 Task: In the  document expense.txt Use the feature 'and check spelling and grammer' Select the body of letter and change paragraph spacing to  'Double' Select the word Good Evening and change font size to  30
Action: Mouse moved to (140, 76)
Screenshot: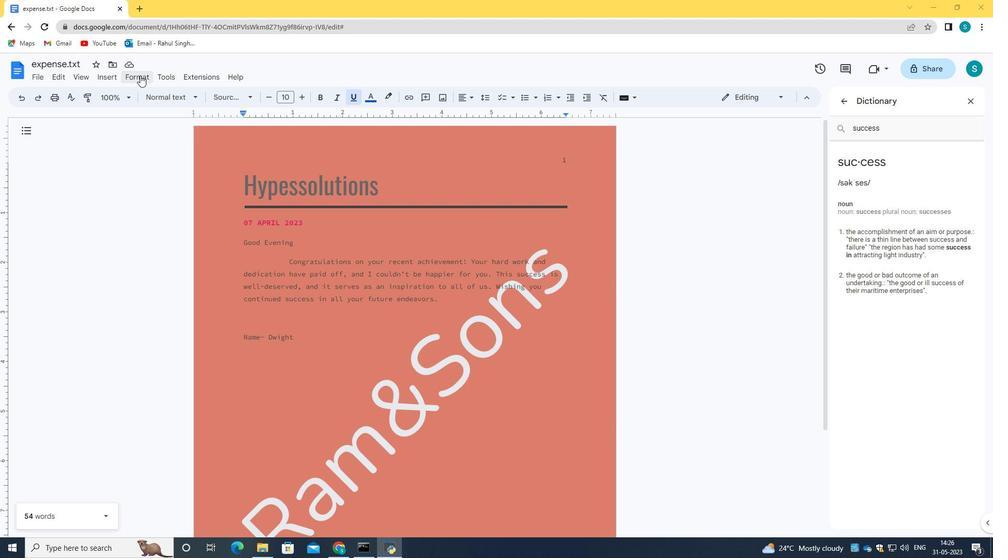 
Action: Mouse pressed left at (140, 76)
Screenshot: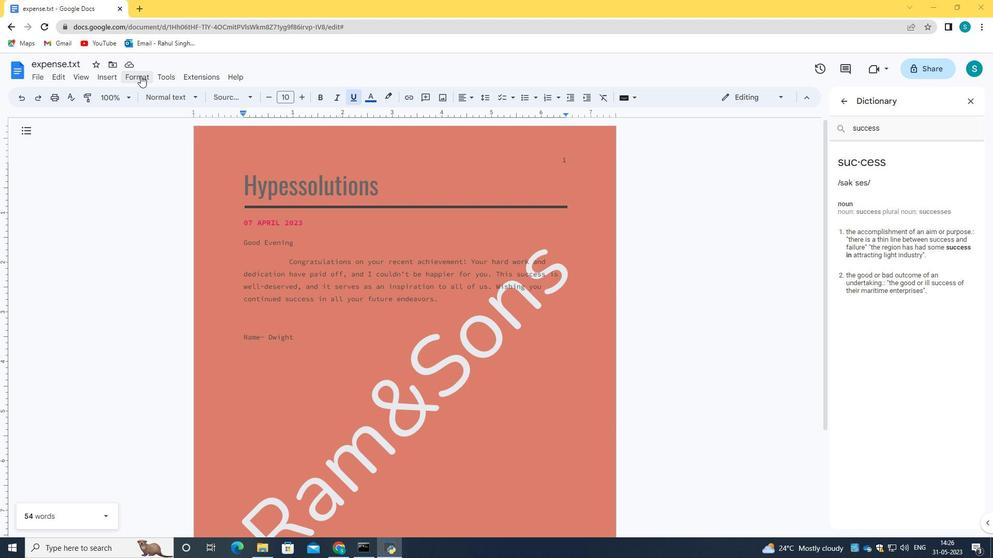 
Action: Mouse moved to (61, 147)
Screenshot: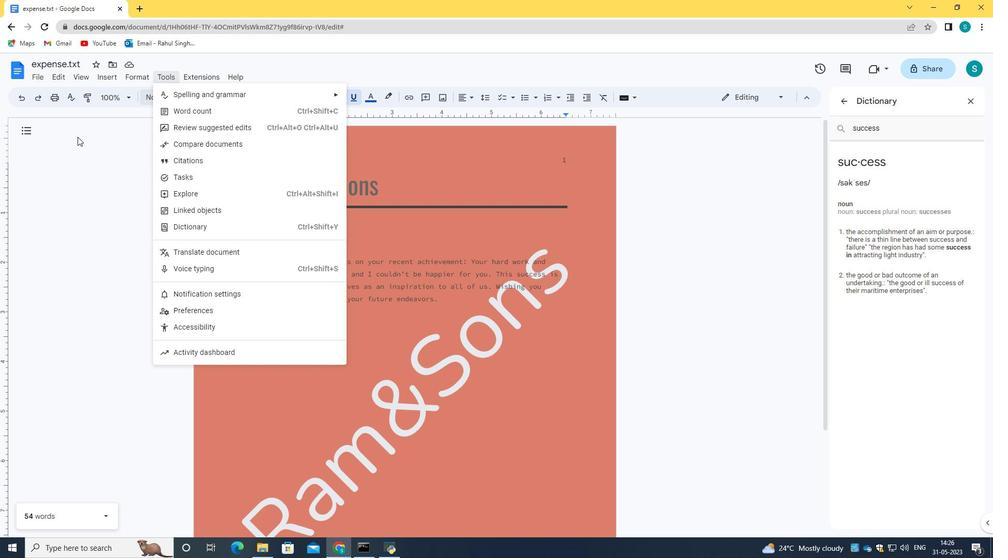 
Action: Mouse pressed left at (61, 147)
Screenshot: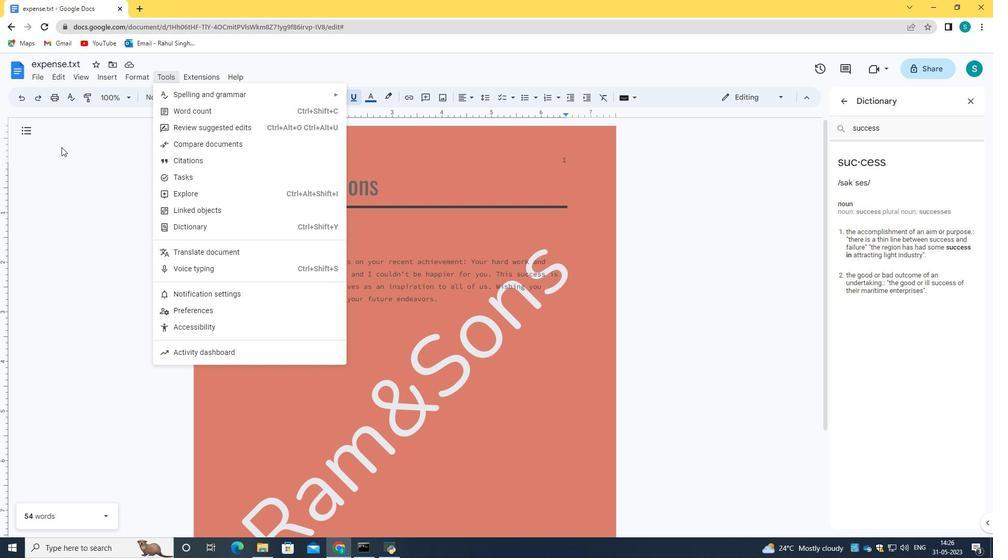 
Action: Mouse moved to (74, 97)
Screenshot: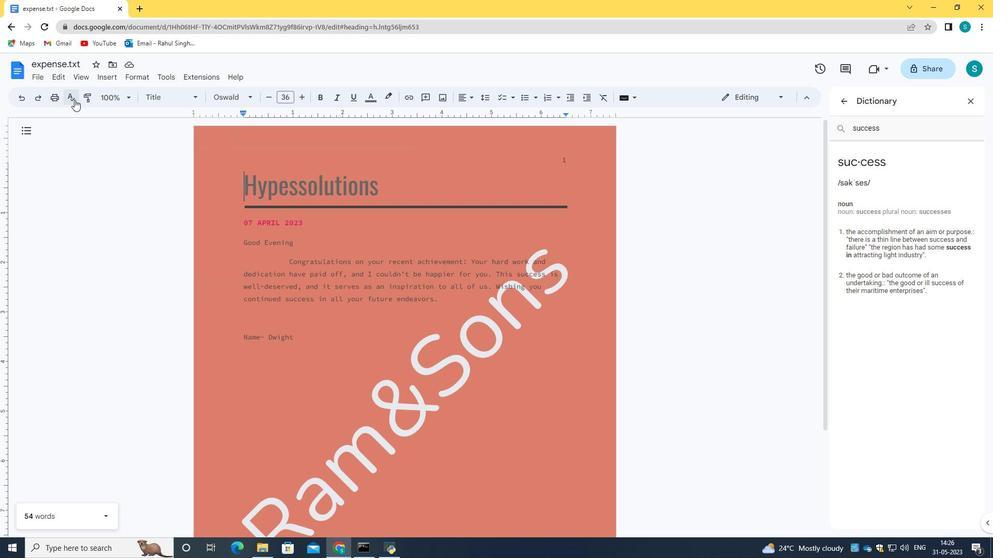 
Action: Mouse pressed left at (74, 97)
Screenshot: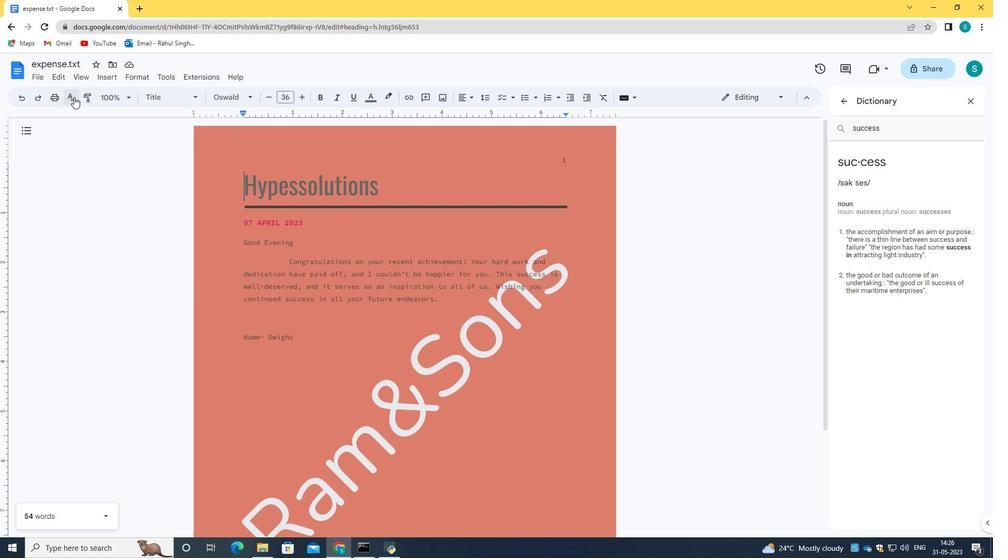 
Action: Mouse moved to (753, 249)
Screenshot: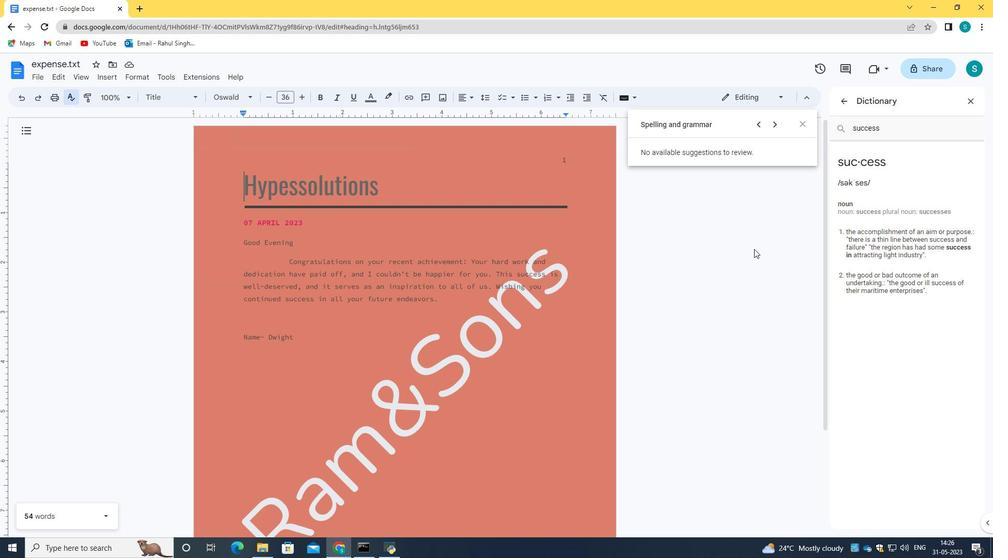 
Action: Mouse pressed left at (753, 249)
Screenshot: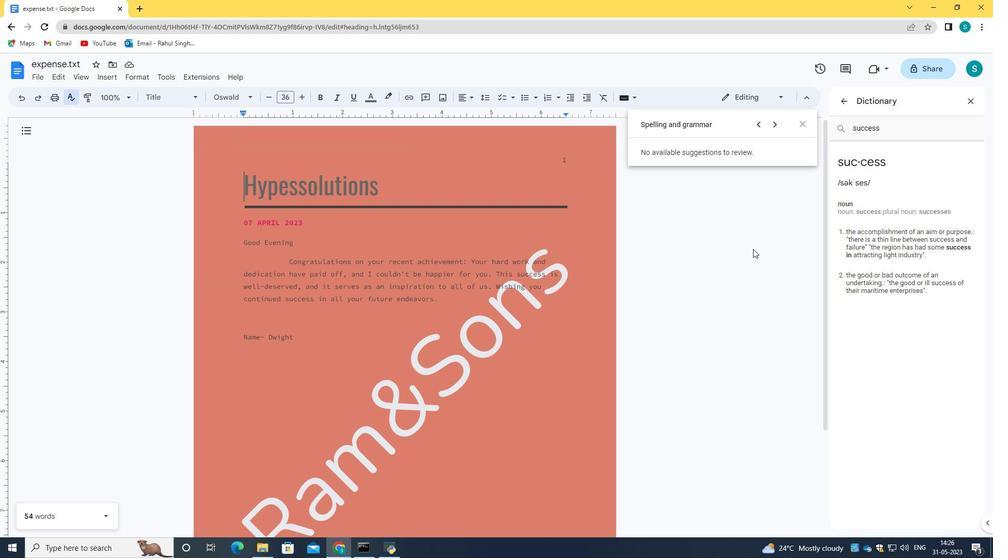
Action: Mouse moved to (239, 183)
Screenshot: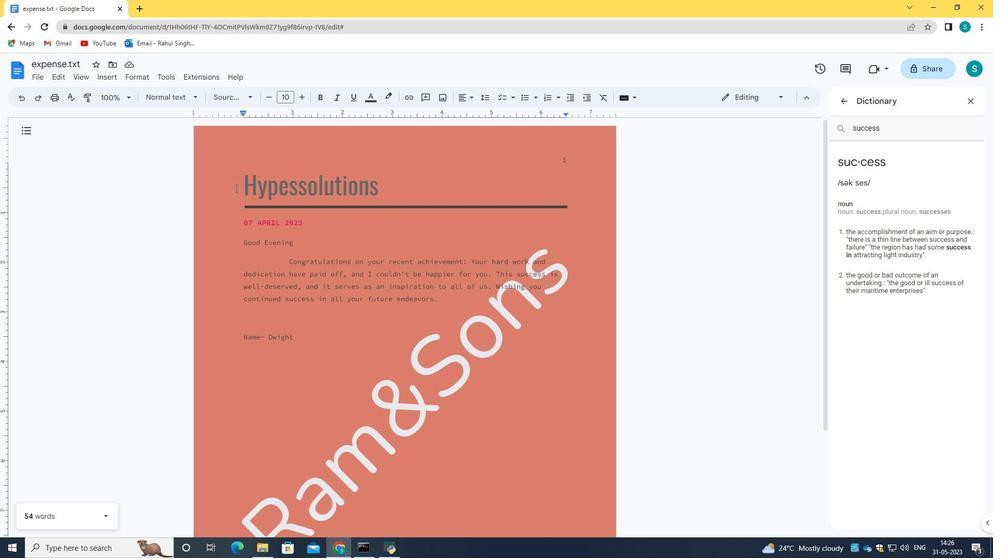 
Action: Mouse pressed left at (239, 183)
Screenshot: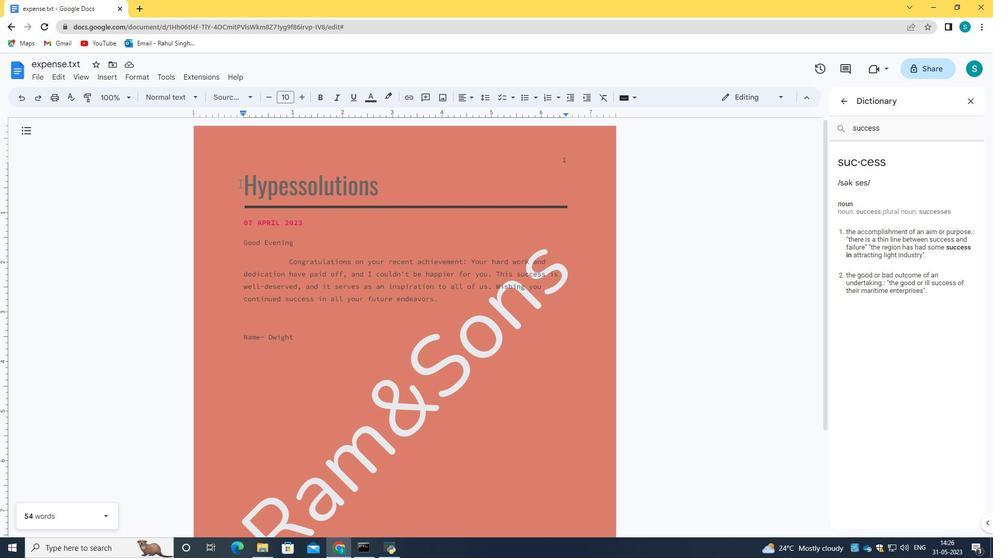 
Action: Mouse moved to (490, 97)
Screenshot: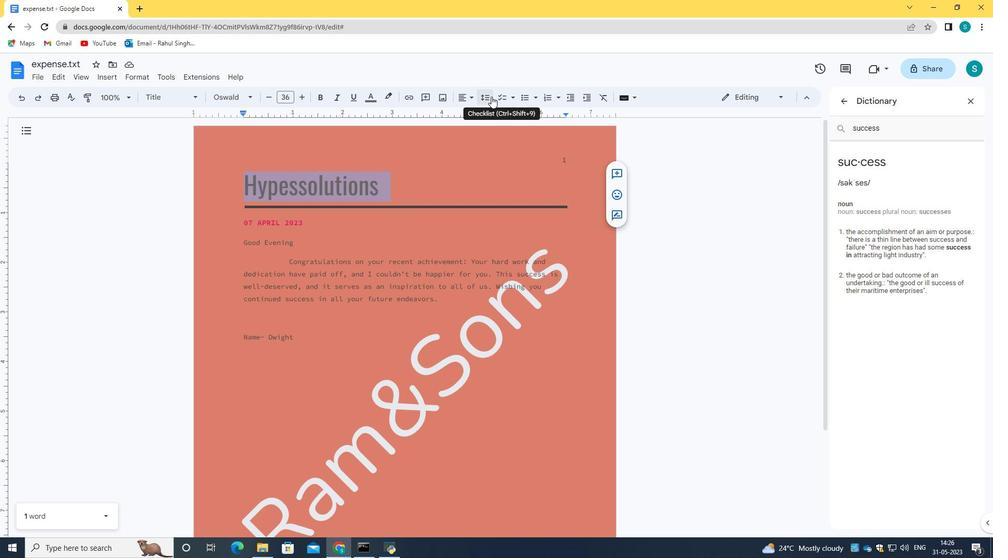 
Action: Mouse pressed left at (490, 97)
Screenshot: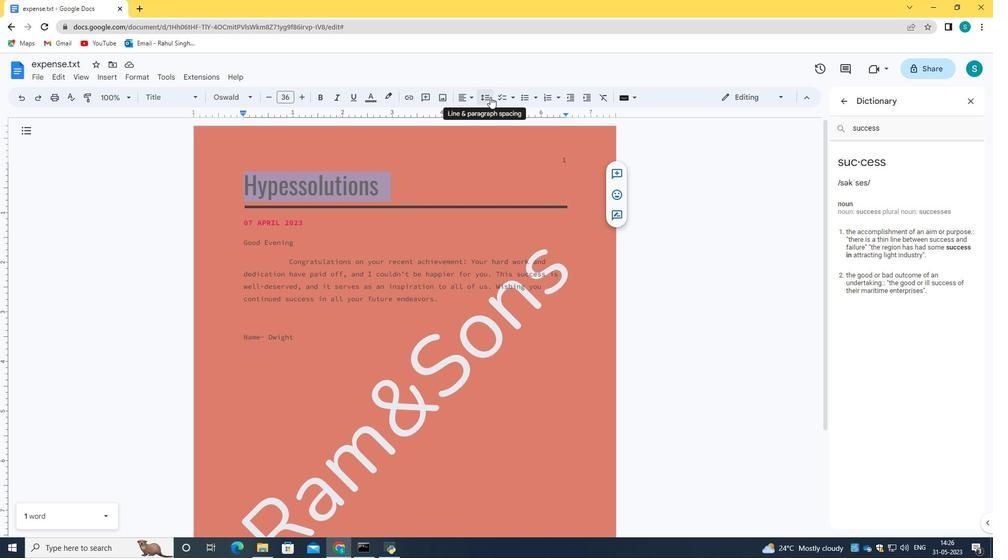 
Action: Mouse moved to (501, 167)
Screenshot: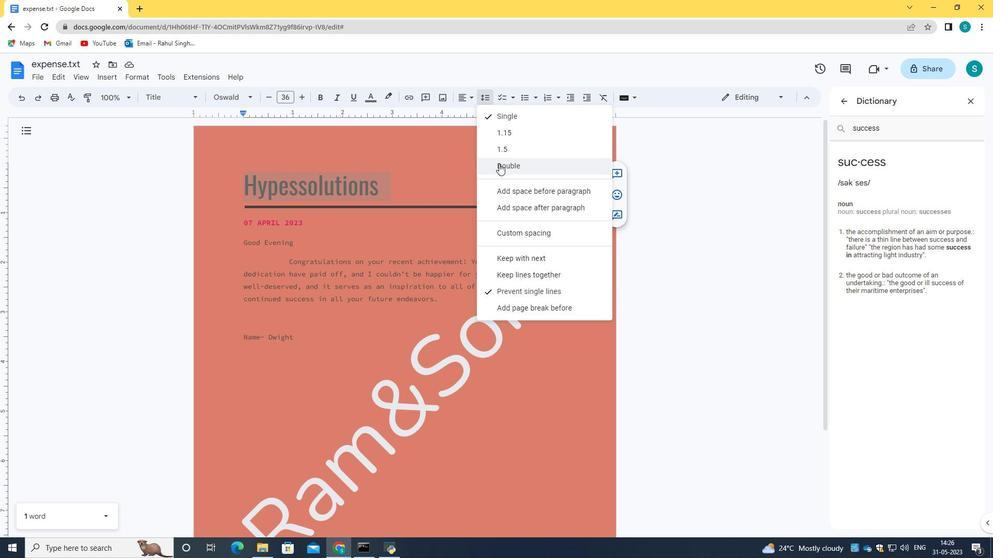 
Action: Mouse pressed left at (501, 167)
Screenshot: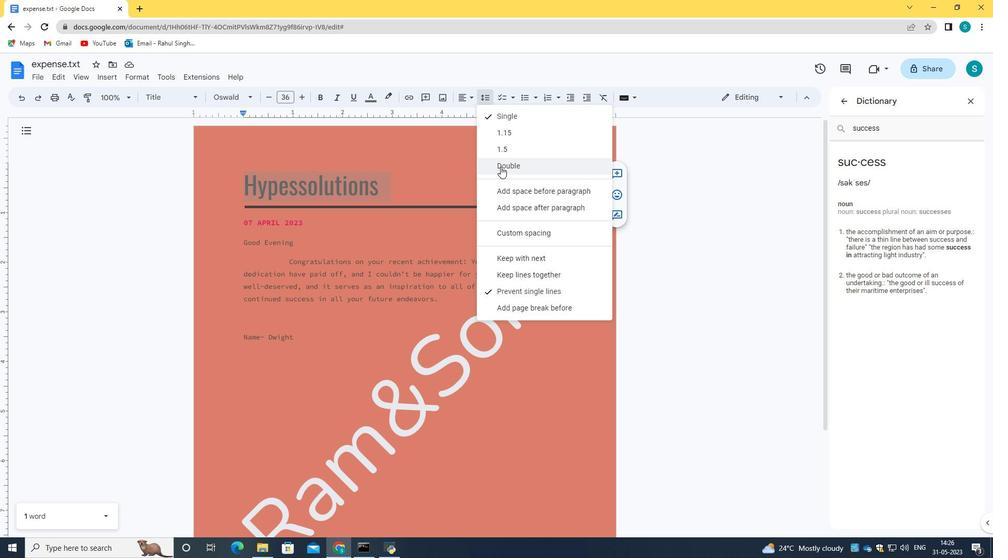 
Action: Mouse moved to (452, 149)
Screenshot: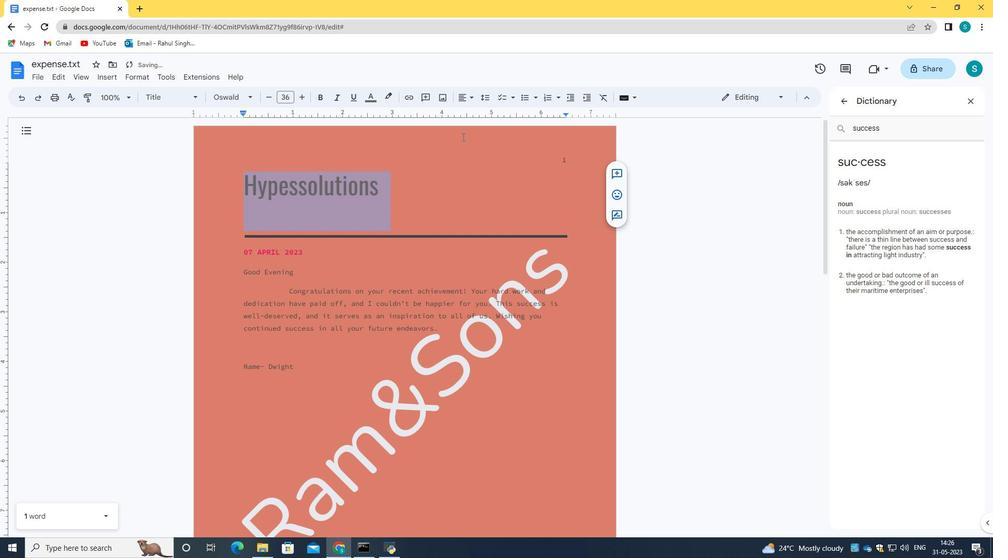 
Action: Mouse pressed left at (452, 149)
Screenshot: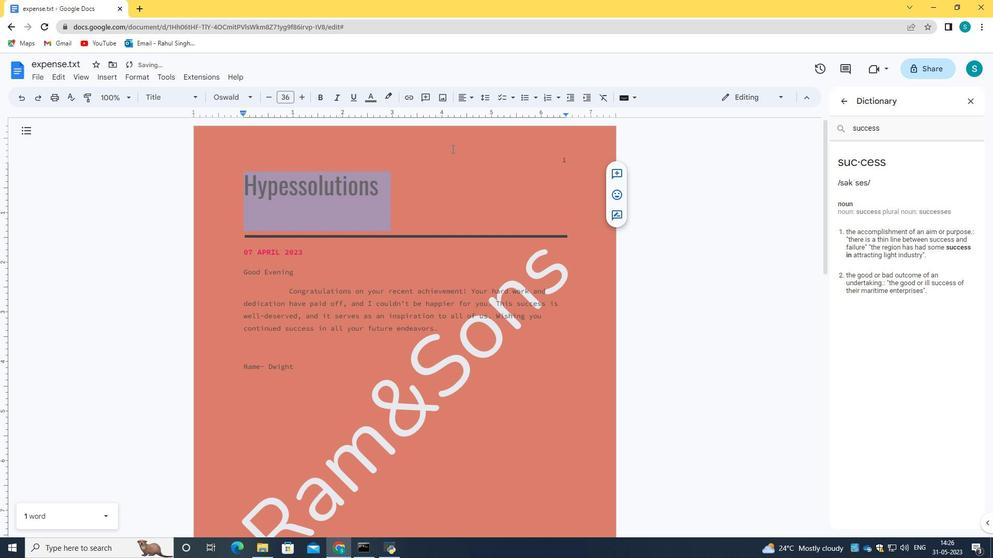 
Action: Mouse moved to (292, 277)
Screenshot: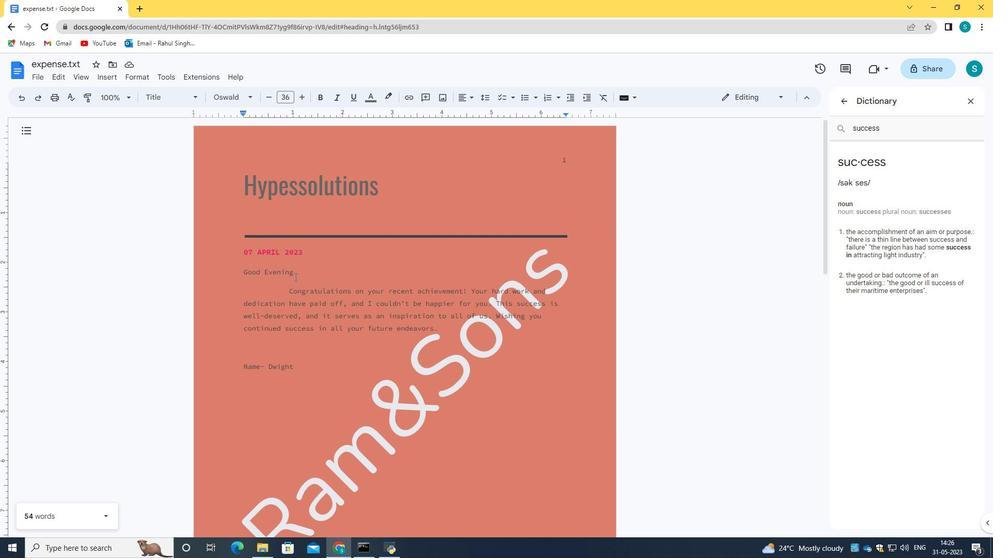 
Action: Mouse pressed left at (293, 277)
Screenshot: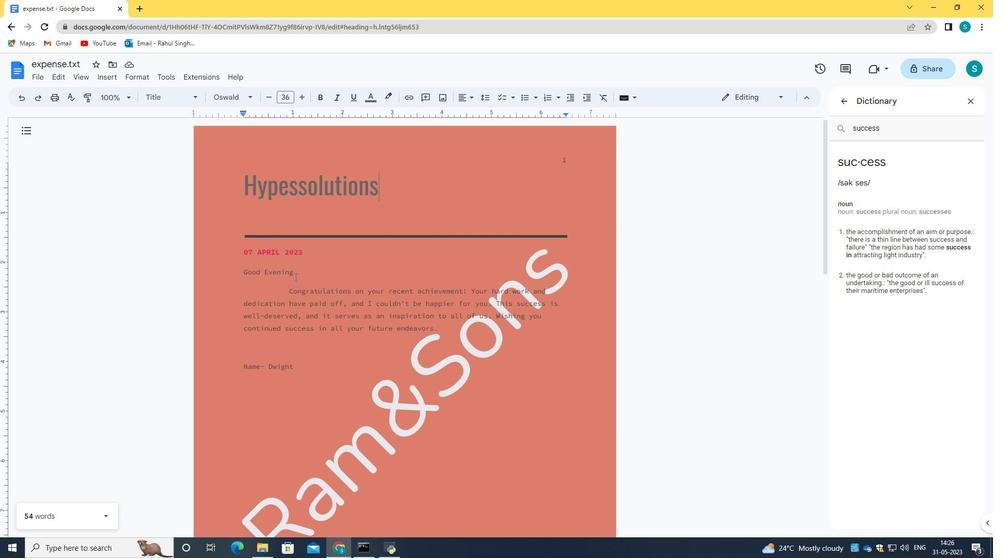 
Action: Mouse moved to (302, 99)
Screenshot: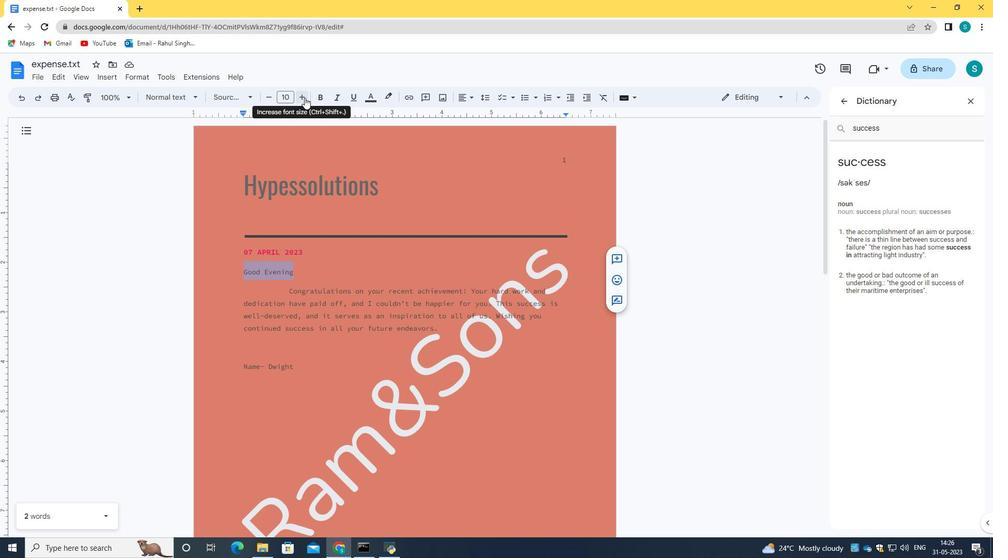 
Action: Mouse pressed left at (302, 99)
Screenshot: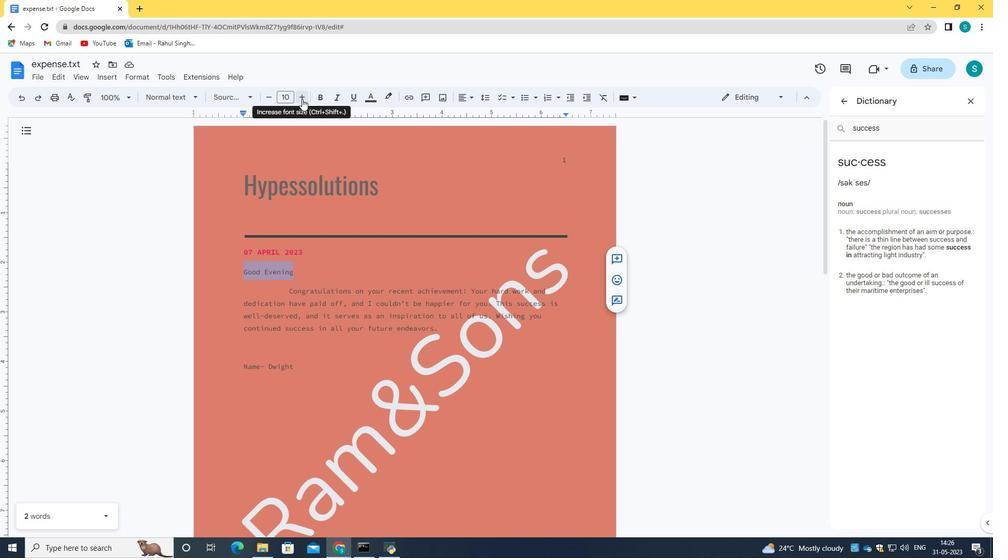 
Action: Mouse pressed left at (302, 99)
Screenshot: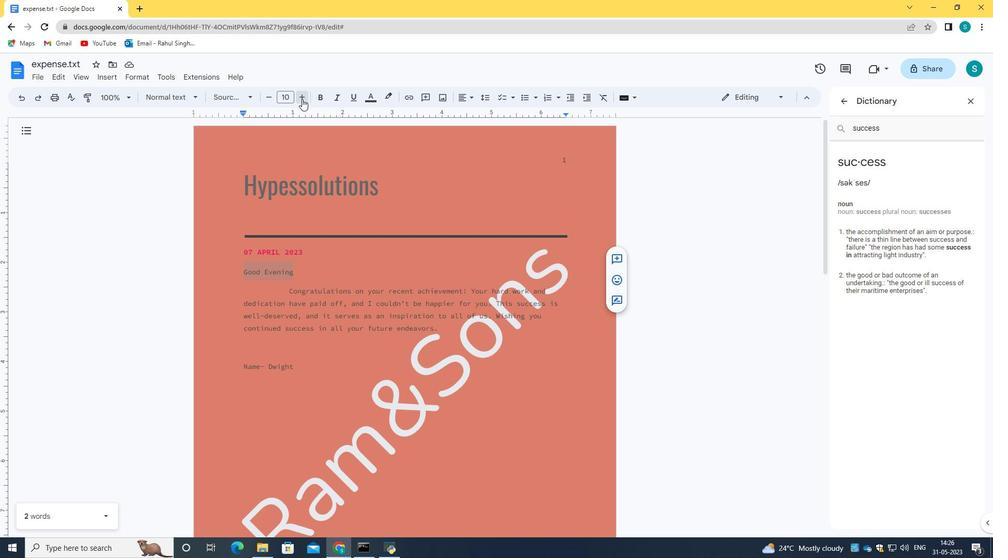 
Action: Mouse pressed left at (302, 99)
Screenshot: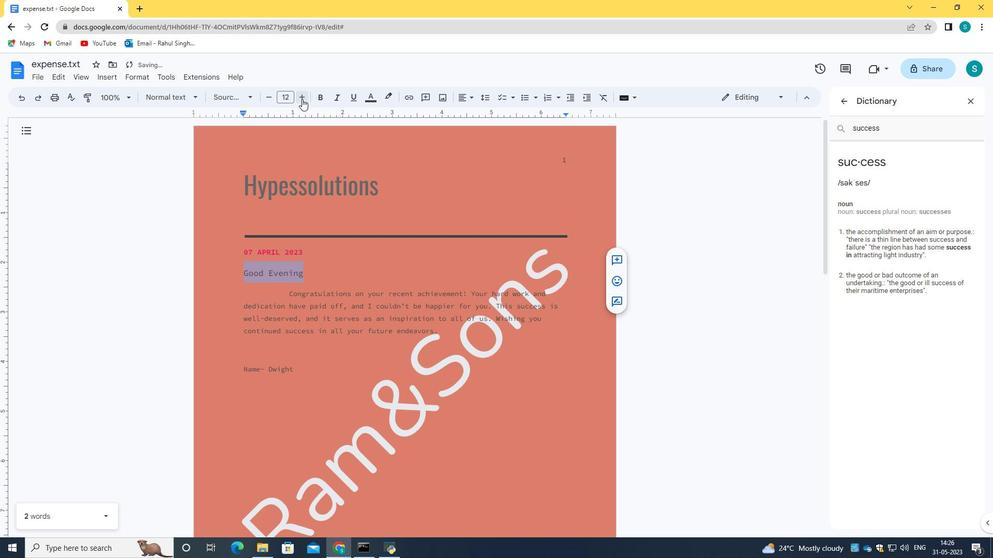 
Action: Mouse pressed left at (302, 99)
Screenshot: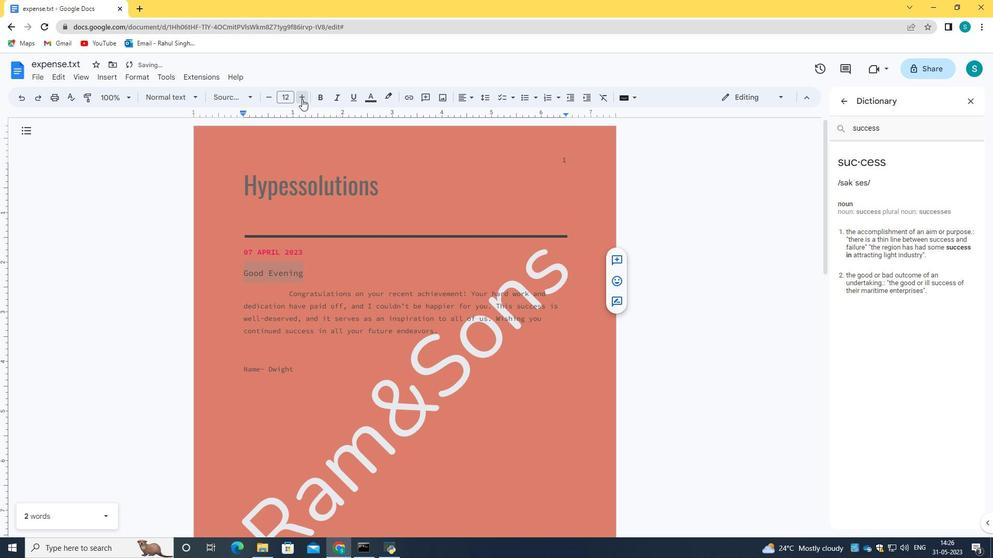 
Action: Mouse pressed left at (302, 99)
Screenshot: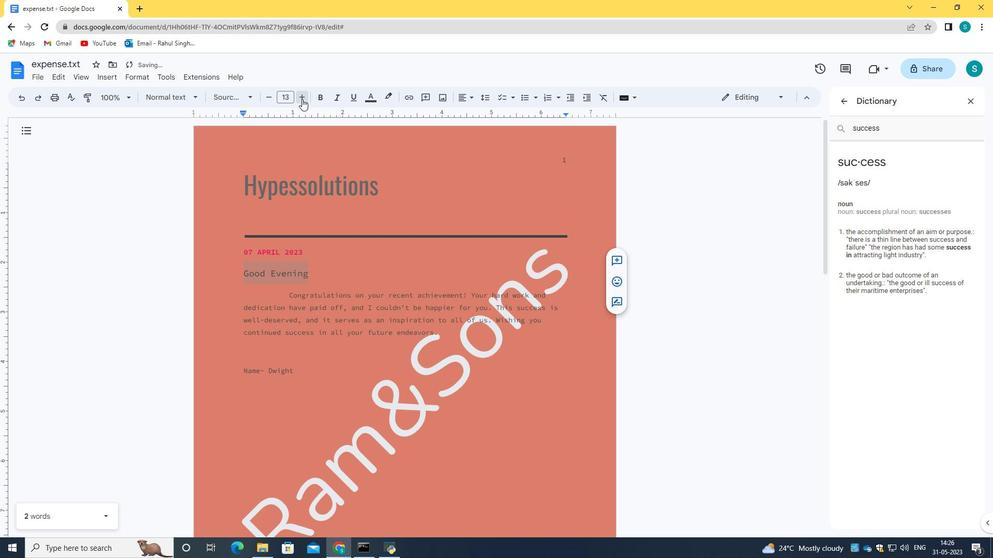 
Action: Mouse pressed left at (302, 99)
Screenshot: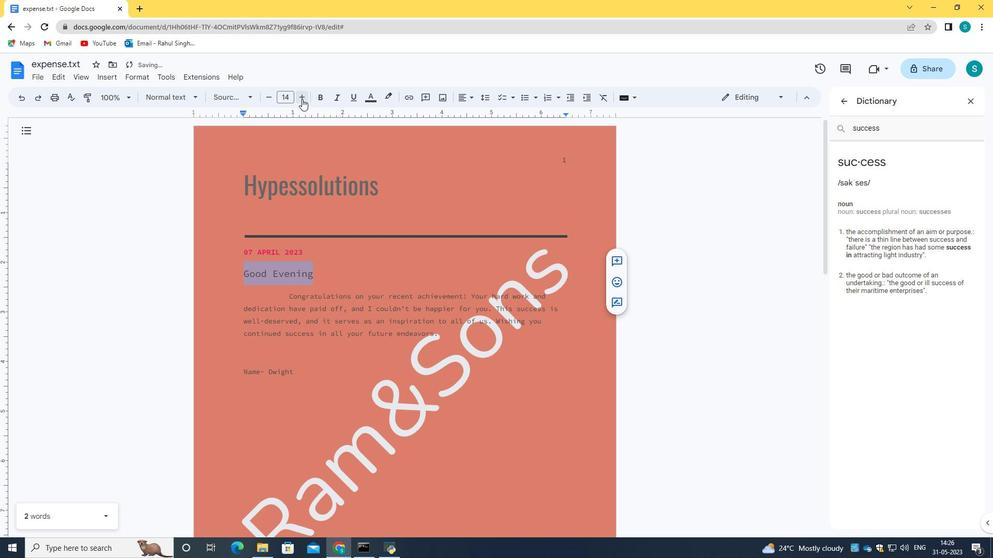 
Action: Mouse pressed left at (302, 99)
Screenshot: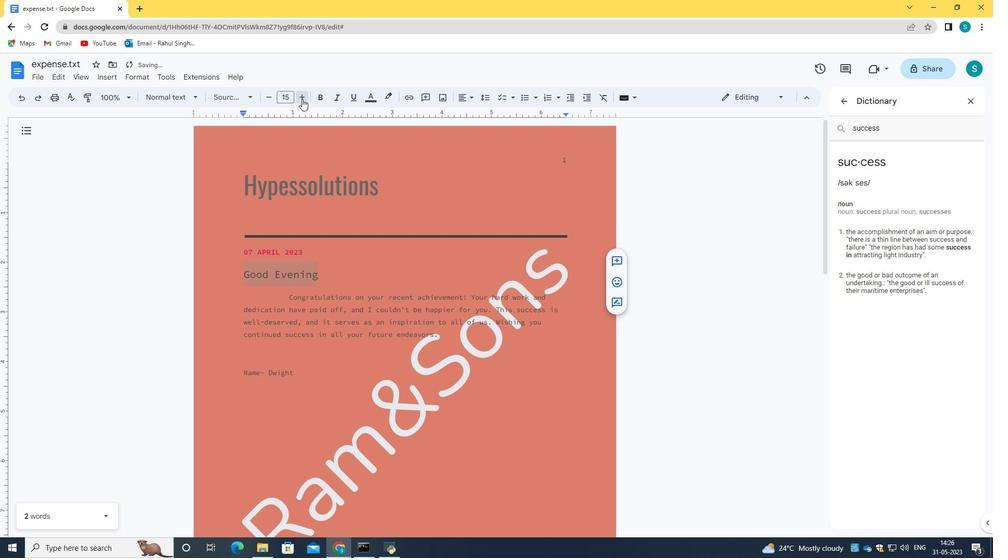 
Action: Mouse pressed left at (302, 99)
Screenshot: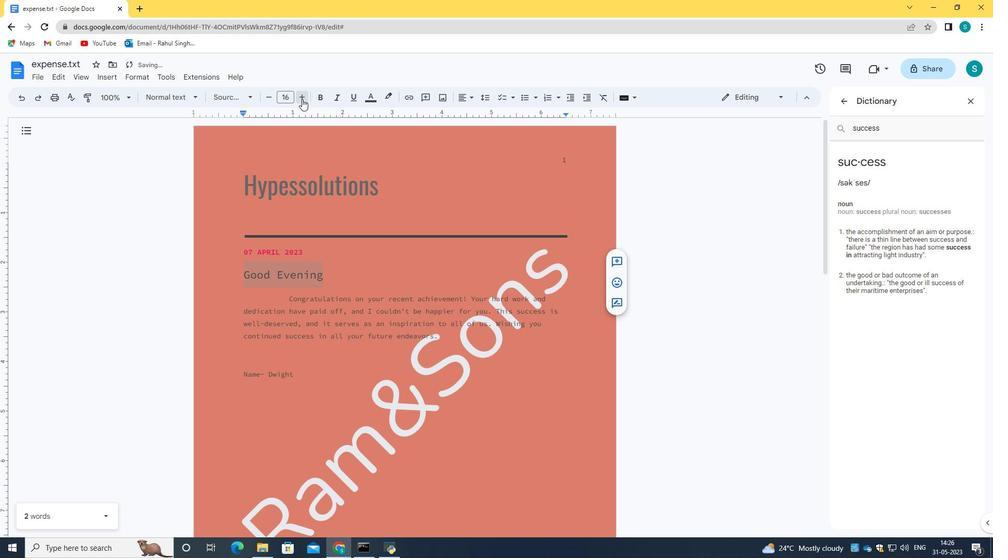 
Action: Mouse pressed left at (302, 99)
Screenshot: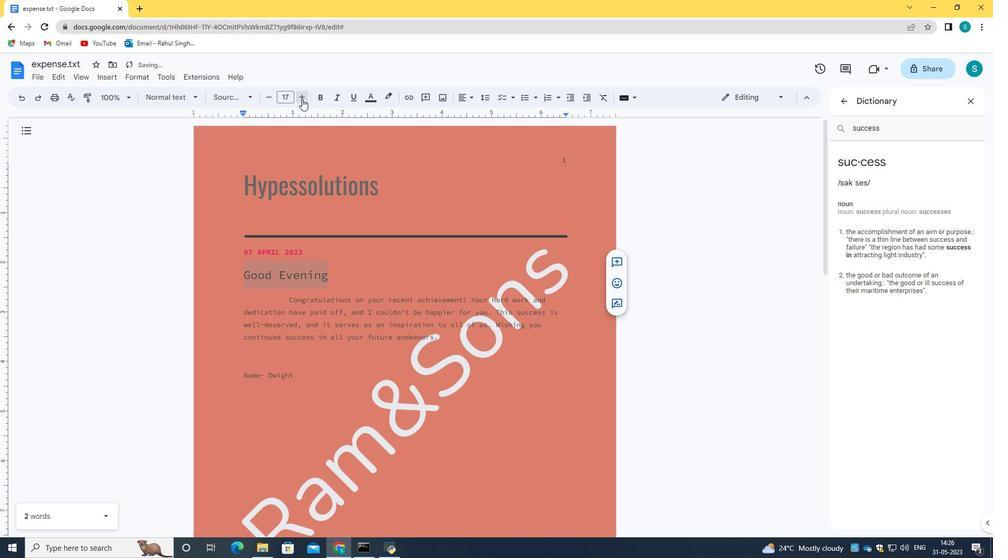 
Action: Mouse pressed left at (302, 99)
Screenshot: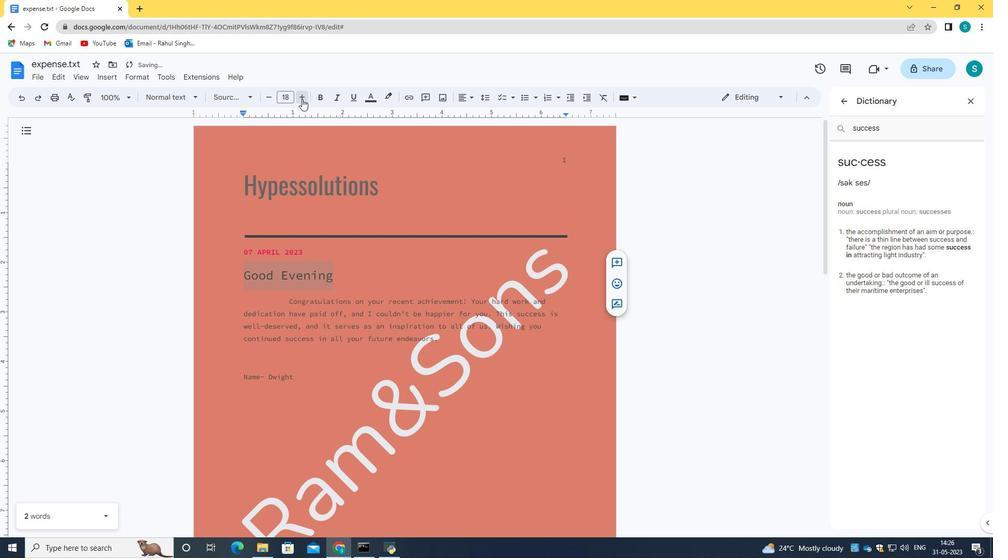 
Action: Mouse pressed left at (302, 99)
Screenshot: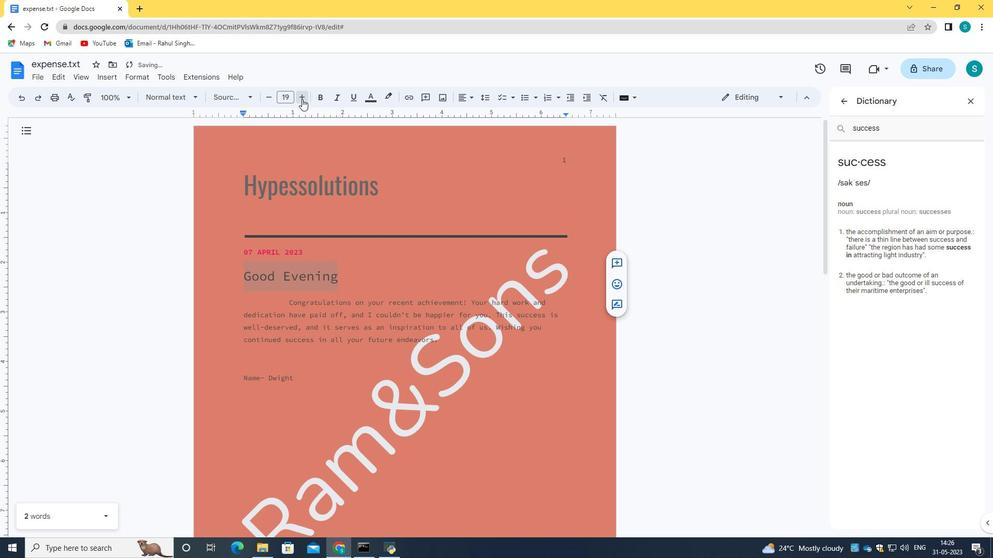
Action: Mouse pressed left at (302, 99)
Screenshot: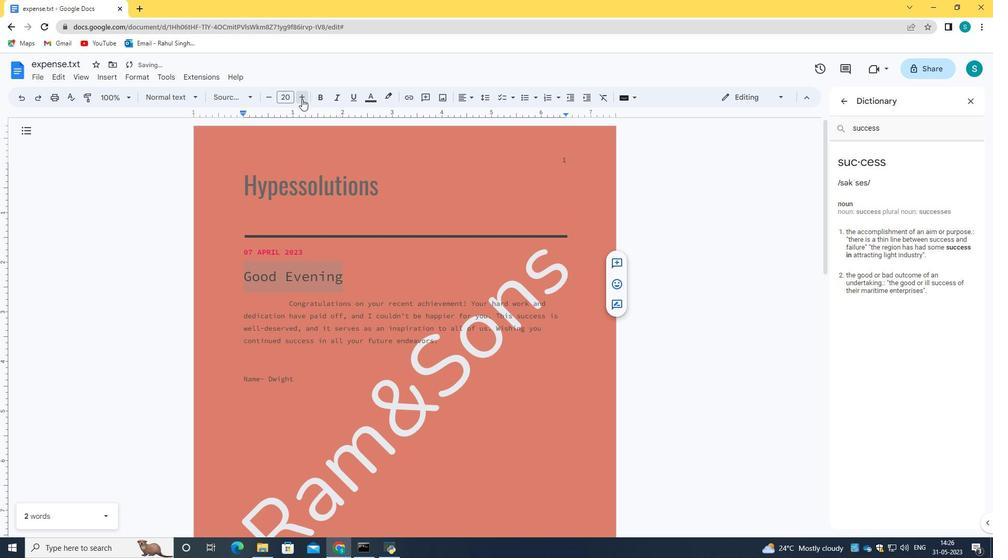 
Action: Mouse pressed left at (302, 99)
Screenshot: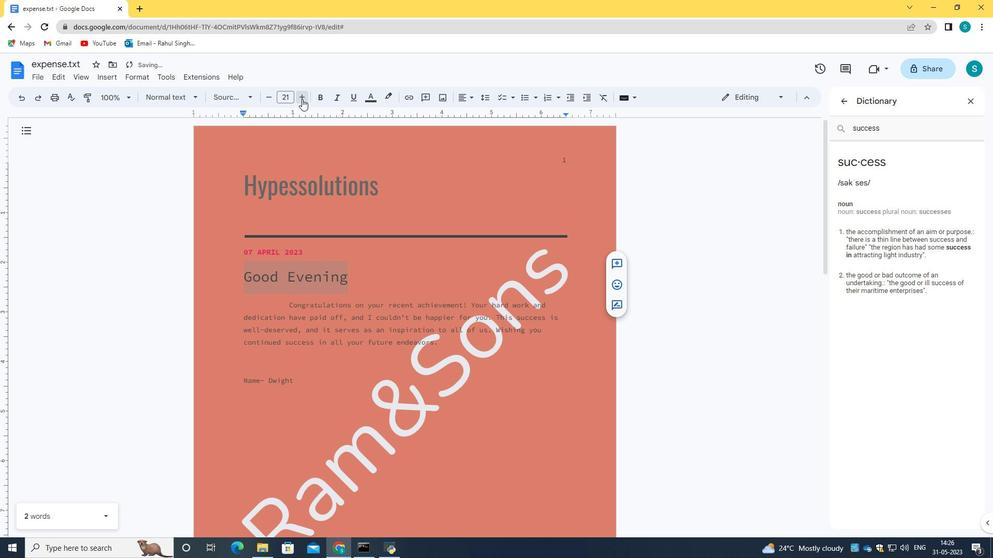 
Action: Mouse pressed left at (302, 99)
Screenshot: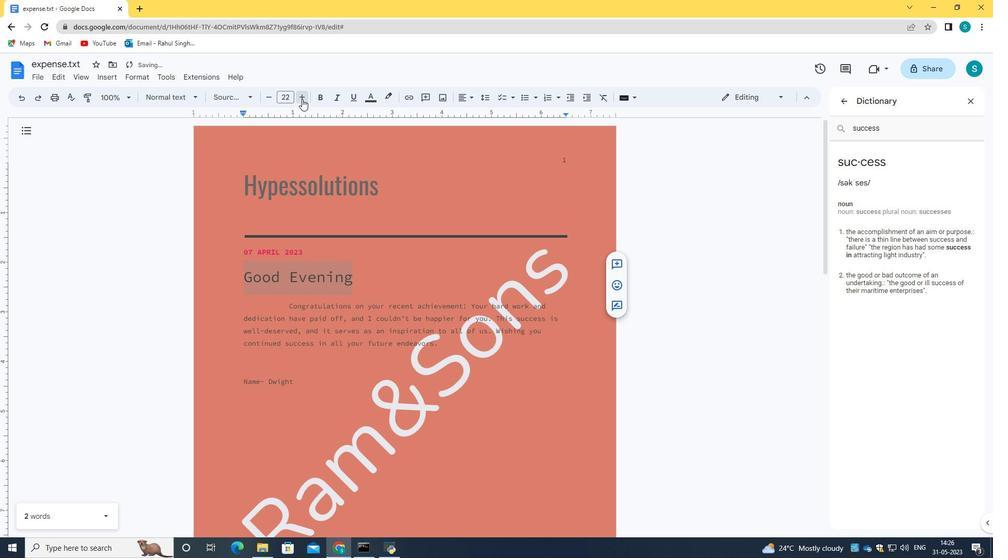 
Action: Mouse pressed left at (302, 99)
Screenshot: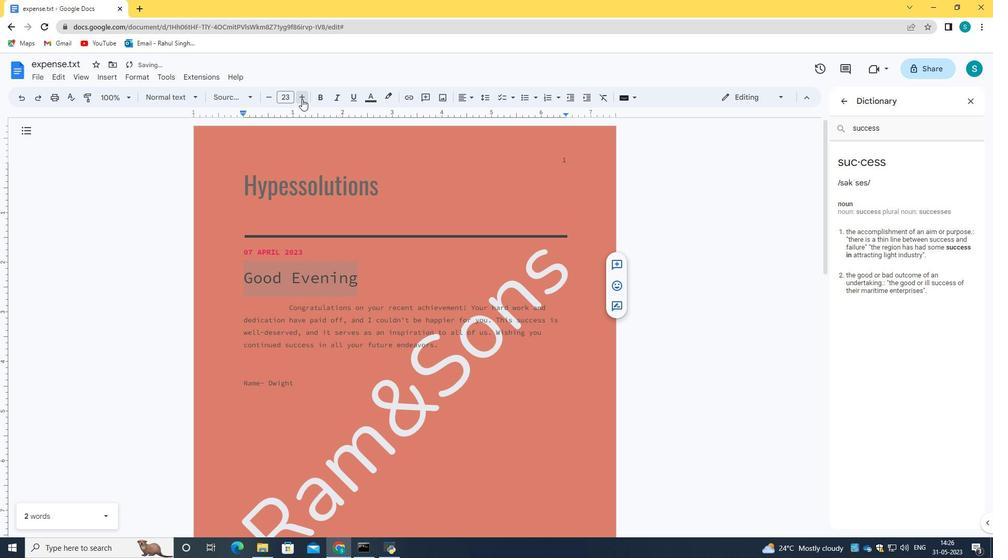 
Action: Mouse pressed left at (302, 99)
Screenshot: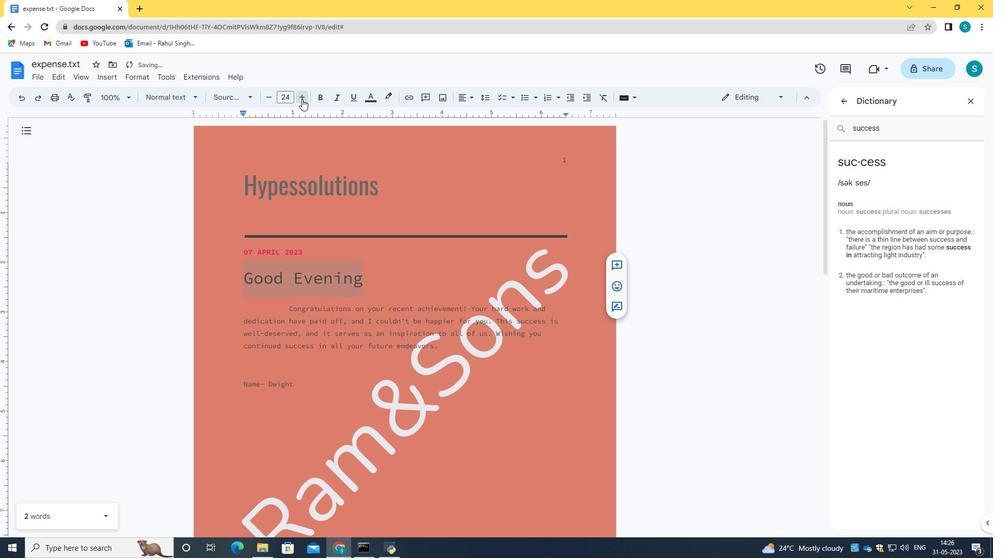 
Action: Mouse pressed left at (302, 99)
Screenshot: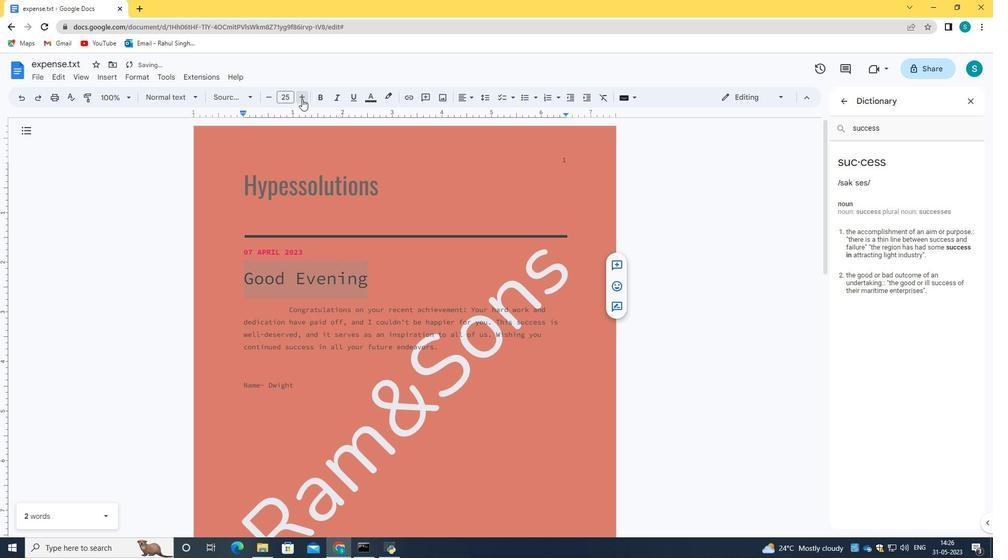 
Action: Mouse pressed left at (302, 99)
Screenshot: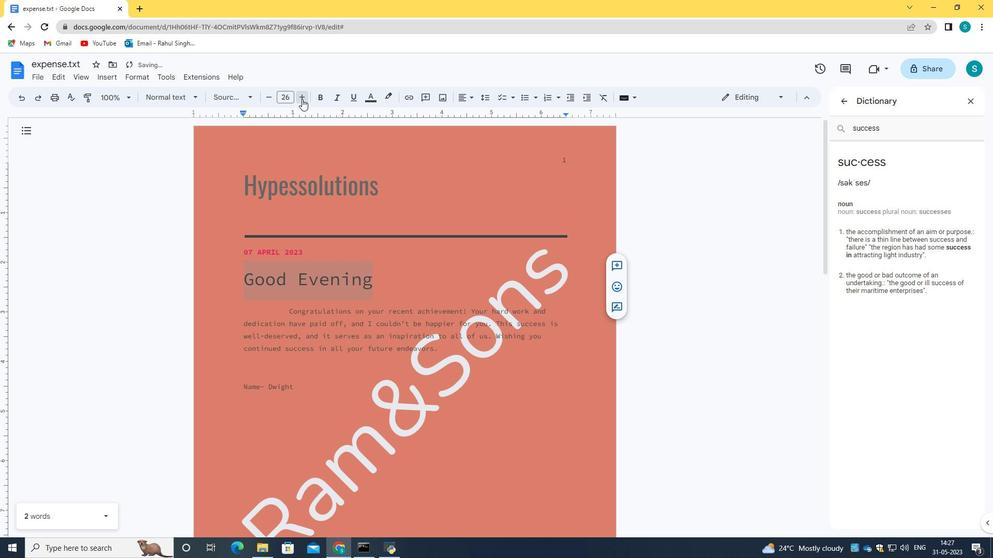 
Action: Mouse pressed left at (302, 99)
Screenshot: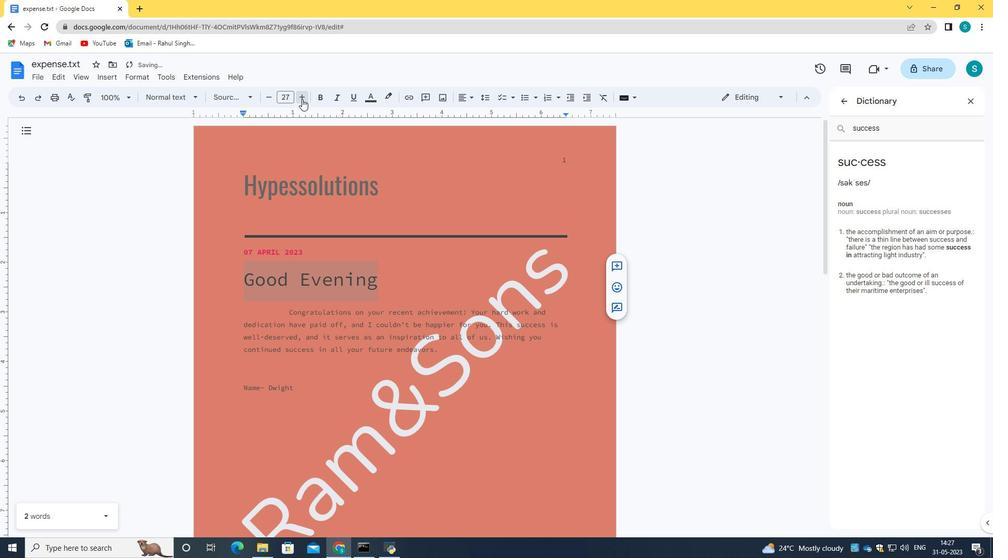 
Action: Mouse pressed left at (302, 99)
Screenshot: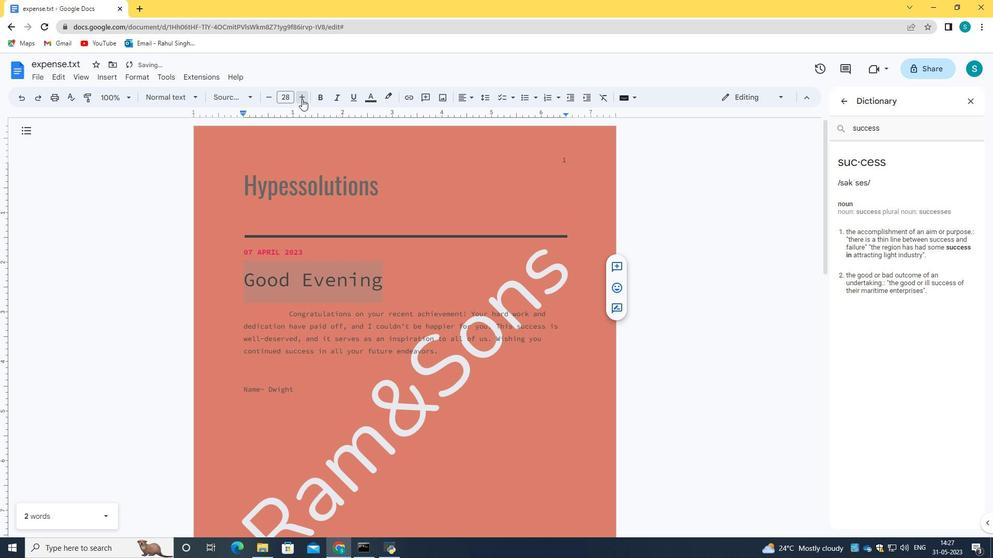 
Action: Mouse pressed left at (302, 99)
Screenshot: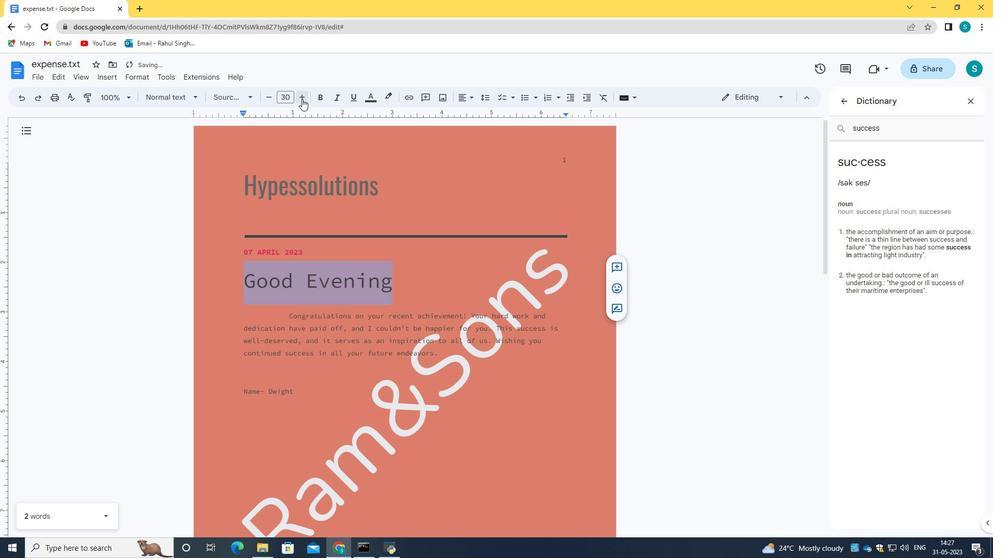 
Action: Mouse moved to (271, 94)
Screenshot: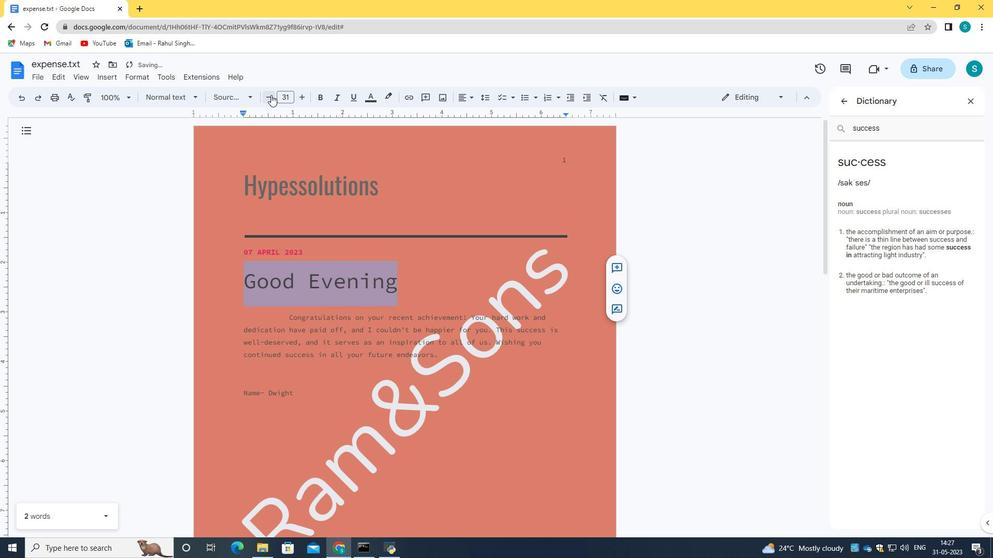 
Action: Mouse pressed left at (271, 94)
Screenshot: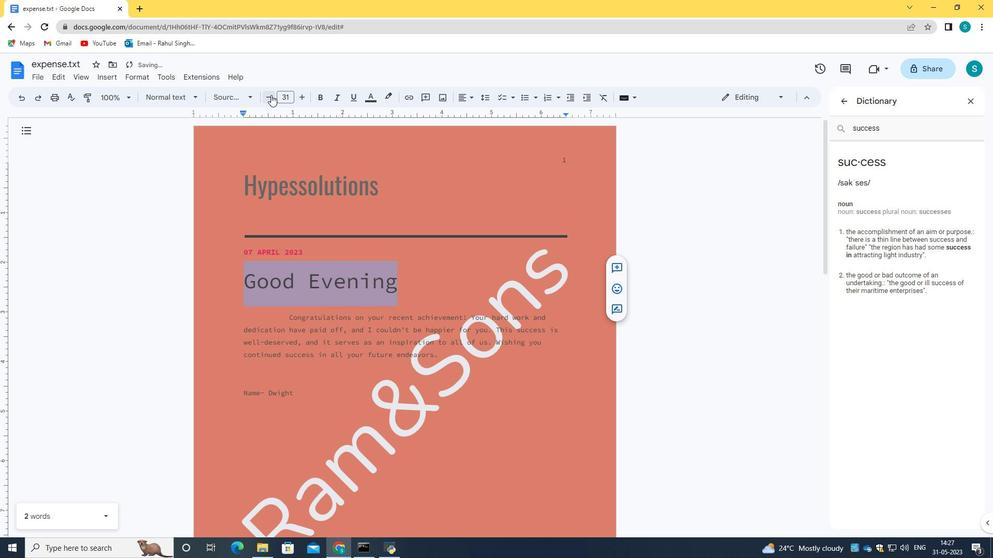 
Action: Mouse moved to (418, 192)
Screenshot: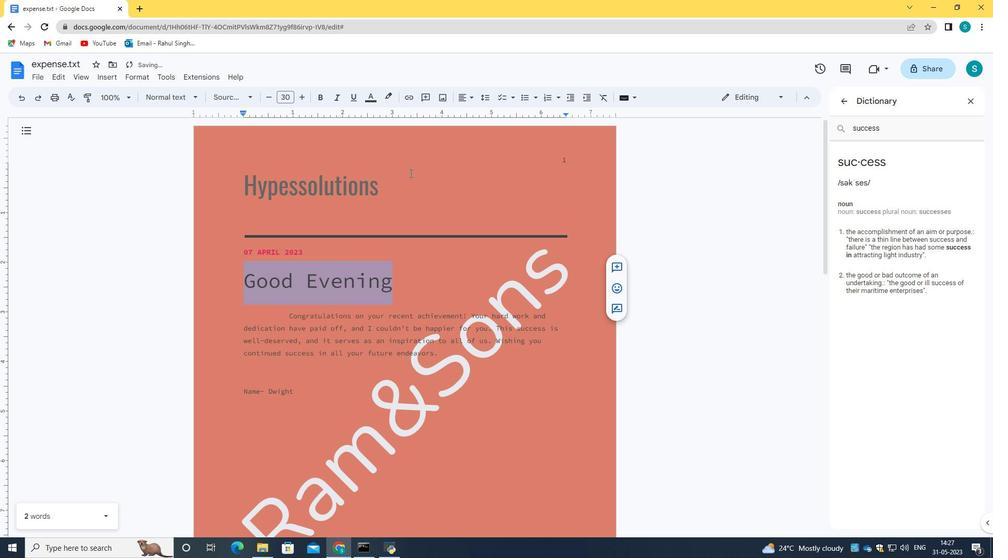 
Action: Mouse pressed left at (418, 192)
Screenshot: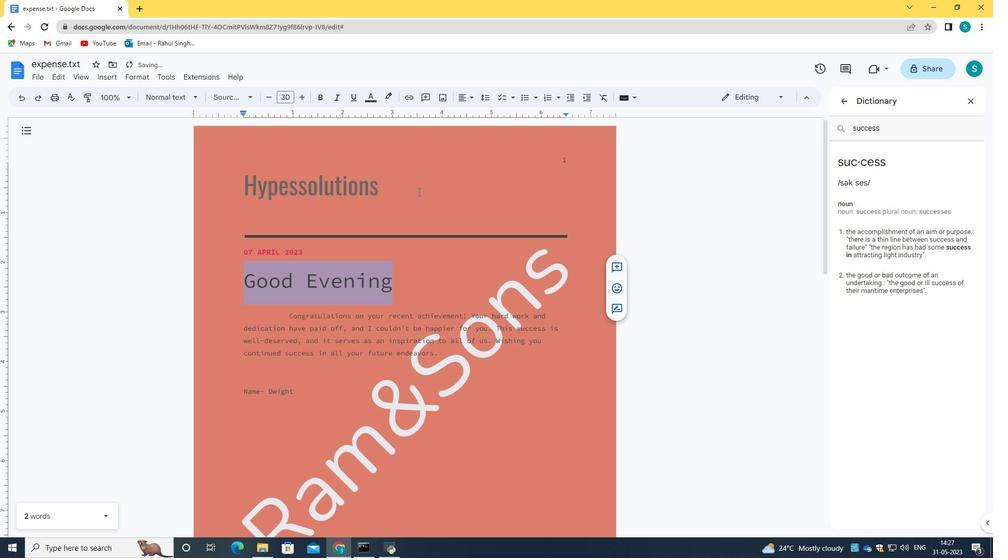 
Action: Mouse moved to (180, 279)
Screenshot: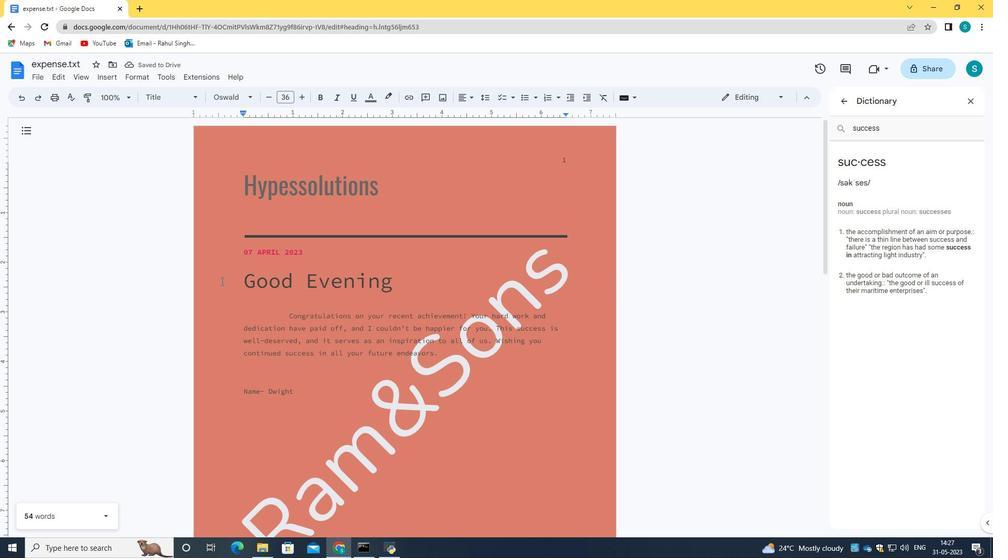 
